 Task: Create Card Sales Call Scheduling in Board Data Analysis to Workspace Content Marketing. Create Card Compliance Review in Board IT Infrastructure Management to Workspace Content Marketing. Create Card Sales Call Scheduling in Board Social Media Community Building and Engagement to Workspace Content Marketing
Action: Mouse moved to (56, 251)
Screenshot: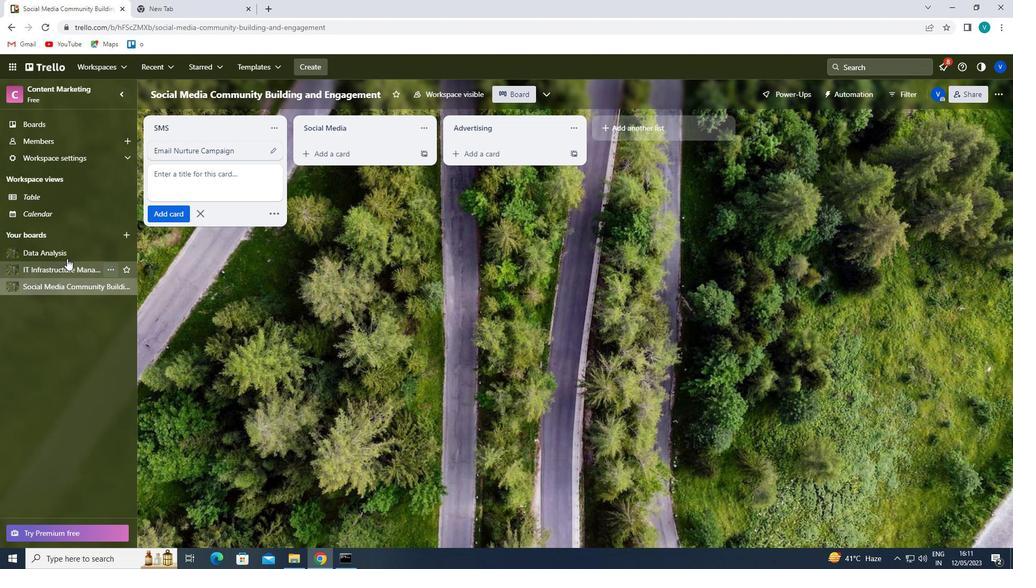 
Action: Mouse pressed left at (56, 251)
Screenshot: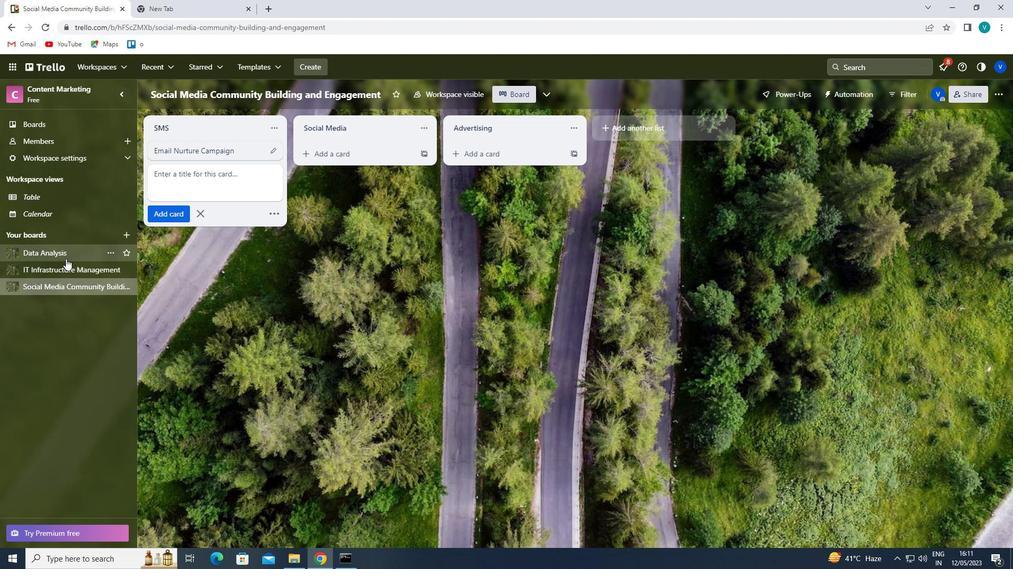 
Action: Mouse moved to (332, 147)
Screenshot: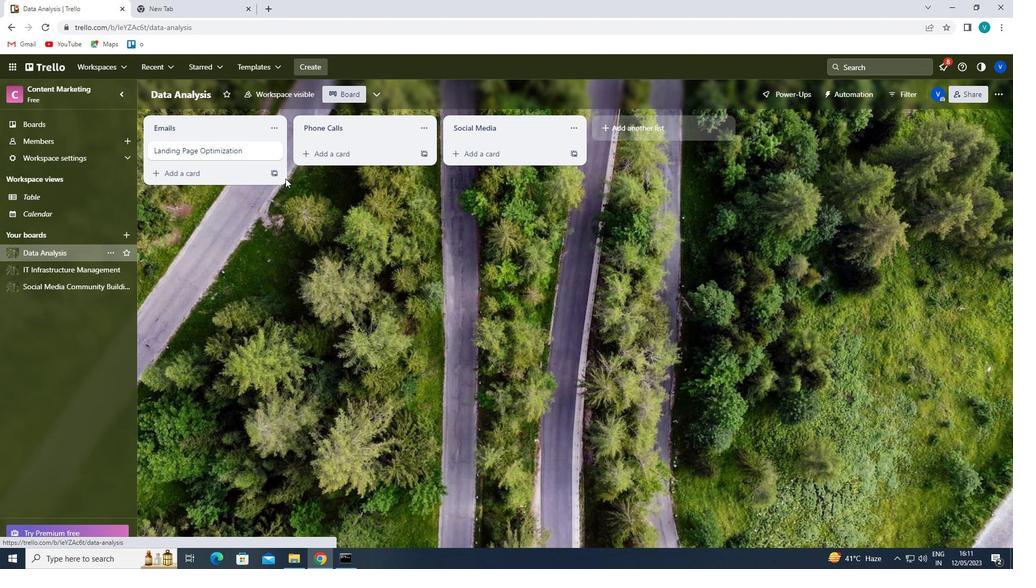 
Action: Mouse pressed left at (332, 147)
Screenshot: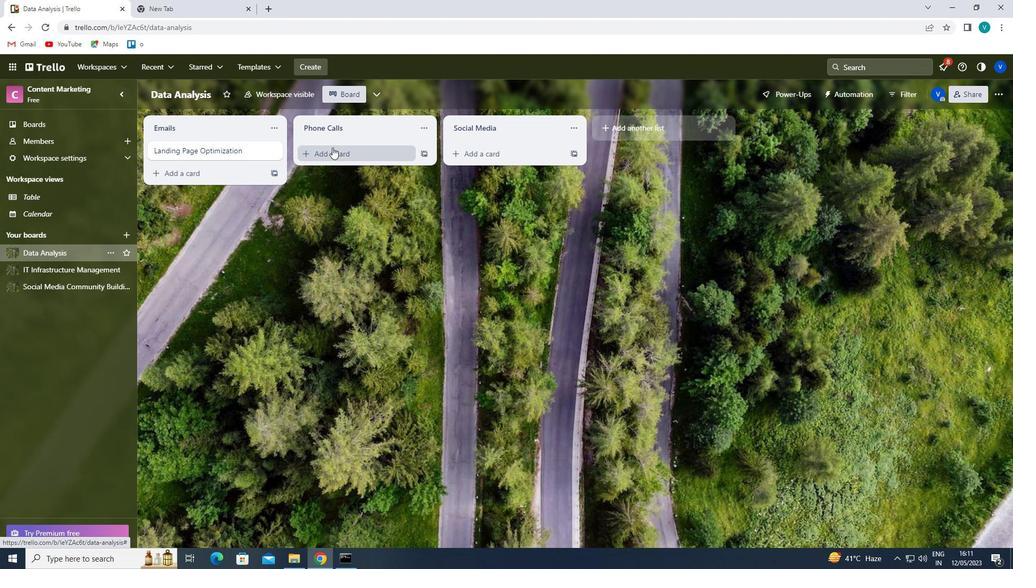 
Action: Key pressed <Key.shift>CALL<Key.space><Key.shift>SCHEDULING<Key.enter>
Screenshot: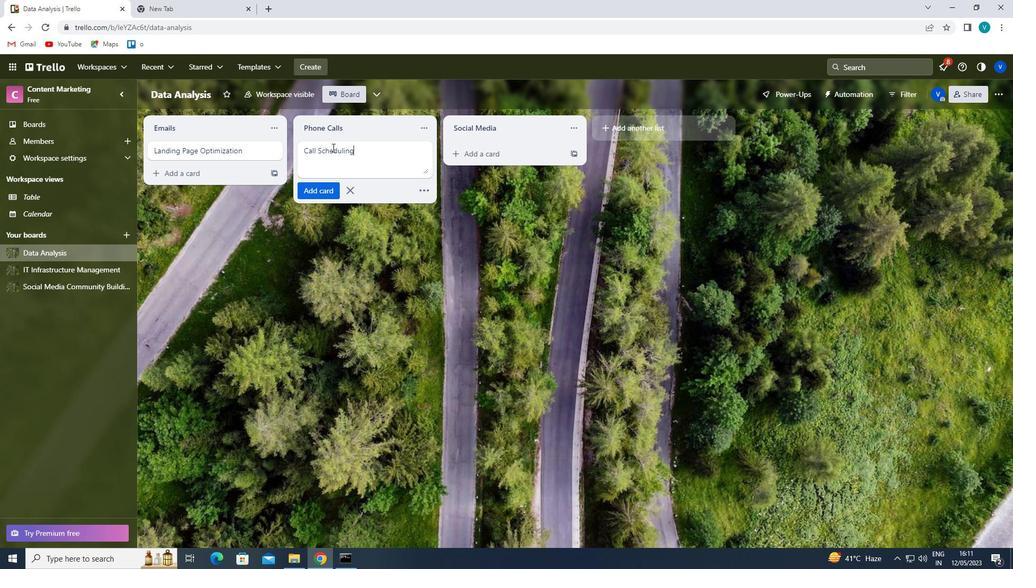 
Action: Mouse moved to (58, 268)
Screenshot: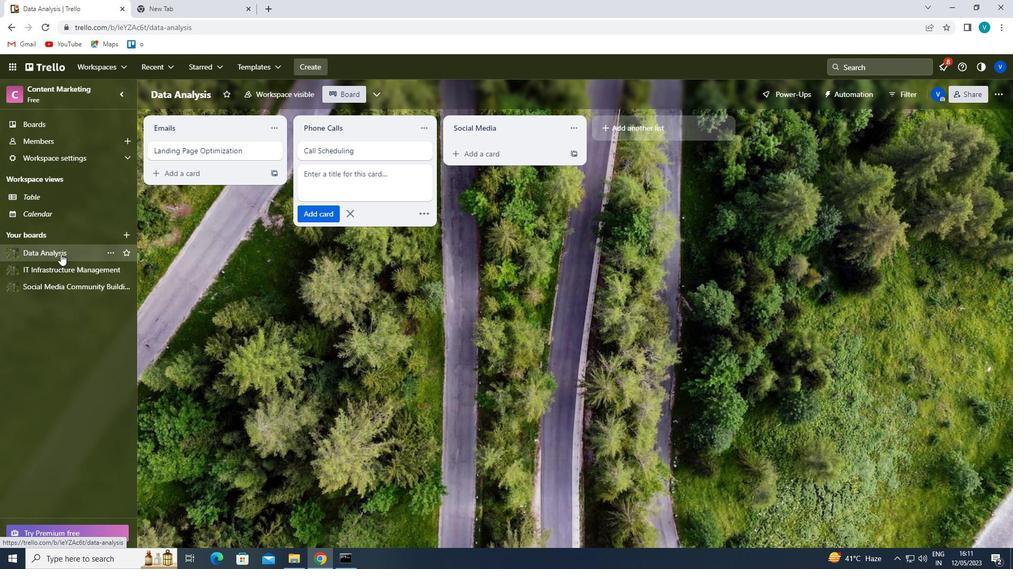 
Action: Mouse pressed left at (58, 268)
Screenshot: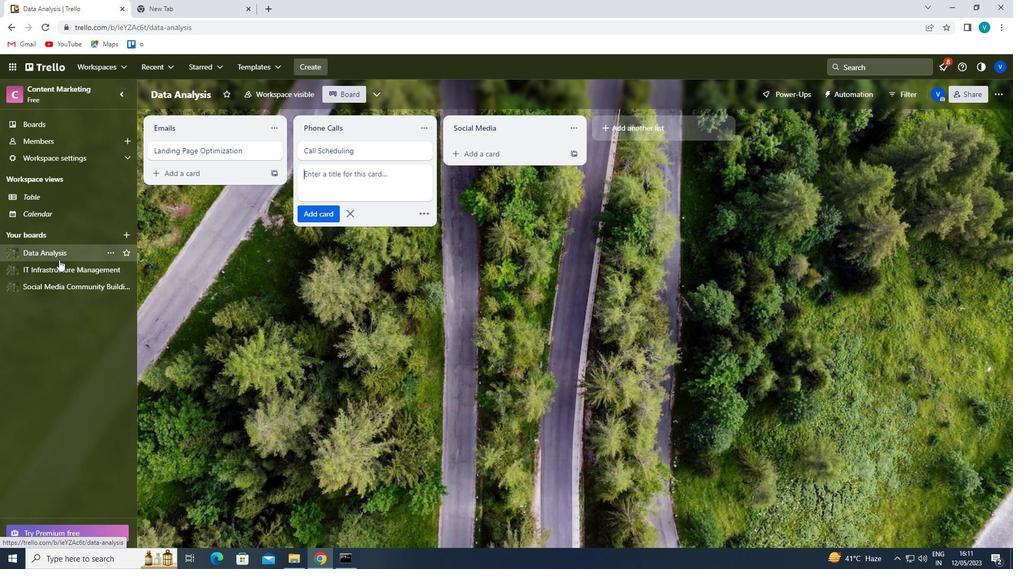 
Action: Mouse moved to (344, 155)
Screenshot: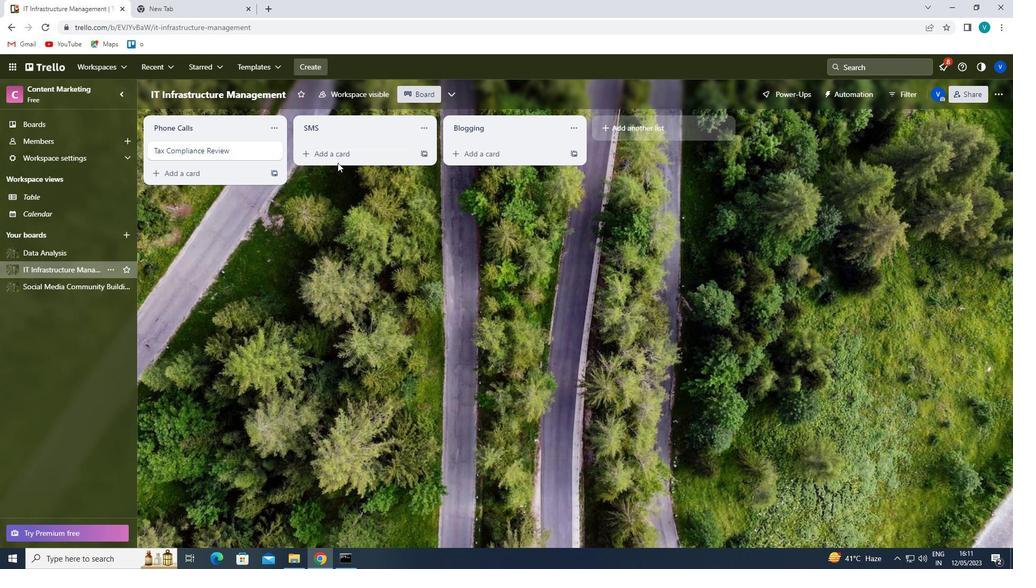 
Action: Mouse pressed left at (344, 155)
Screenshot: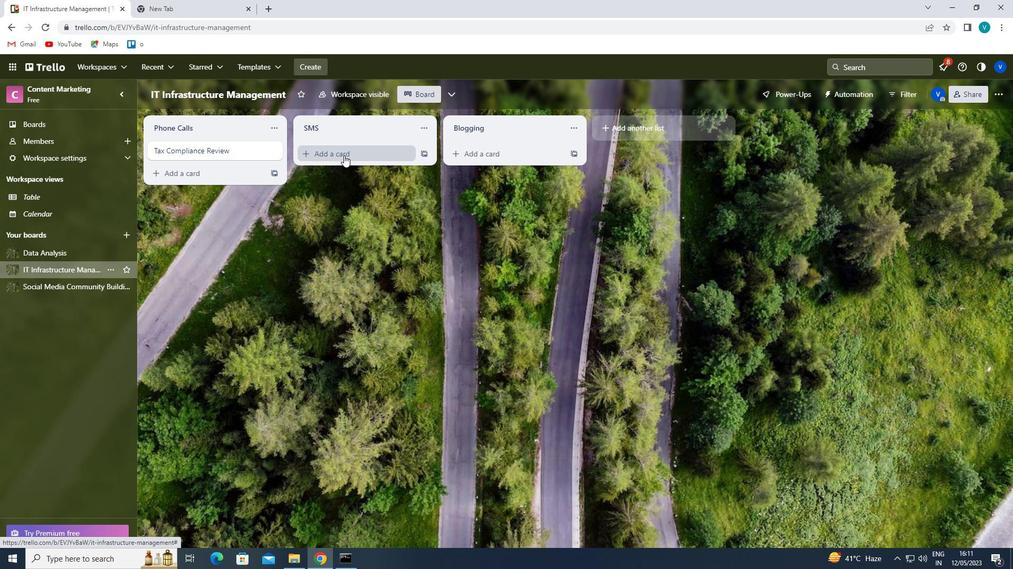 
Action: Key pressed <Key.shift>COMPLIANCE<Key.space><Key.shift>REVIEW<Key.enter>
Screenshot: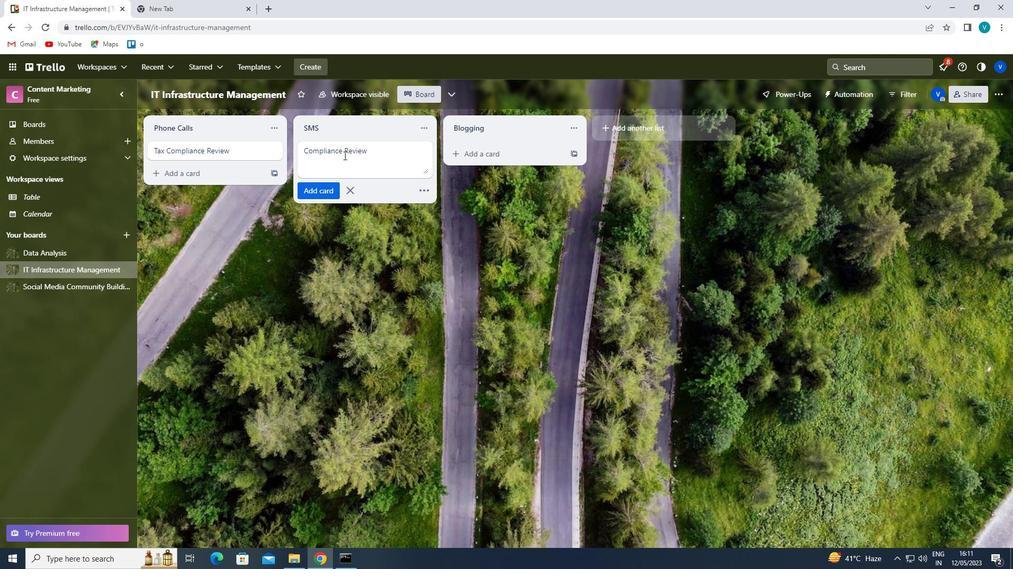 
Action: Mouse moved to (60, 287)
Screenshot: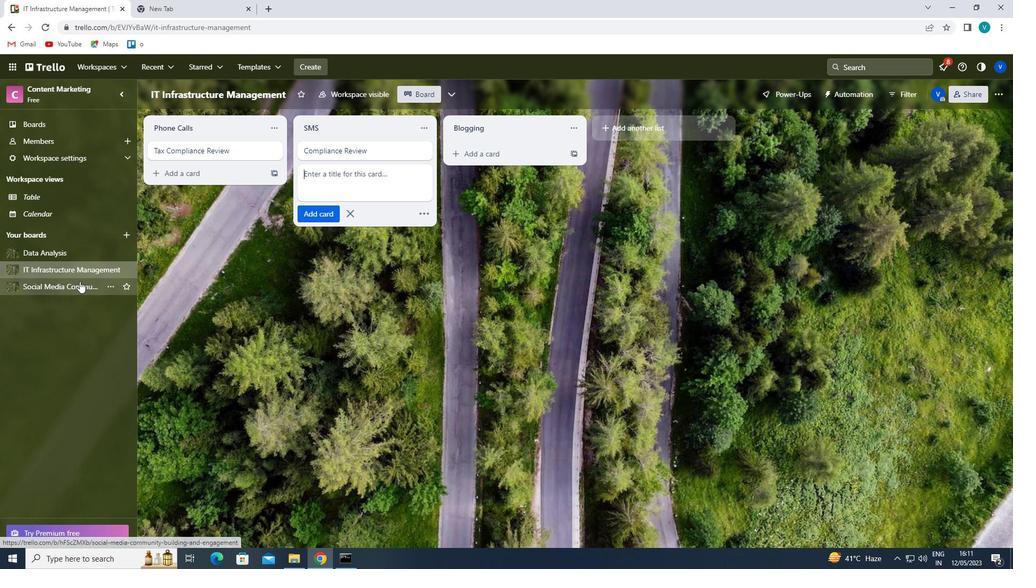 
Action: Mouse pressed left at (60, 287)
Screenshot: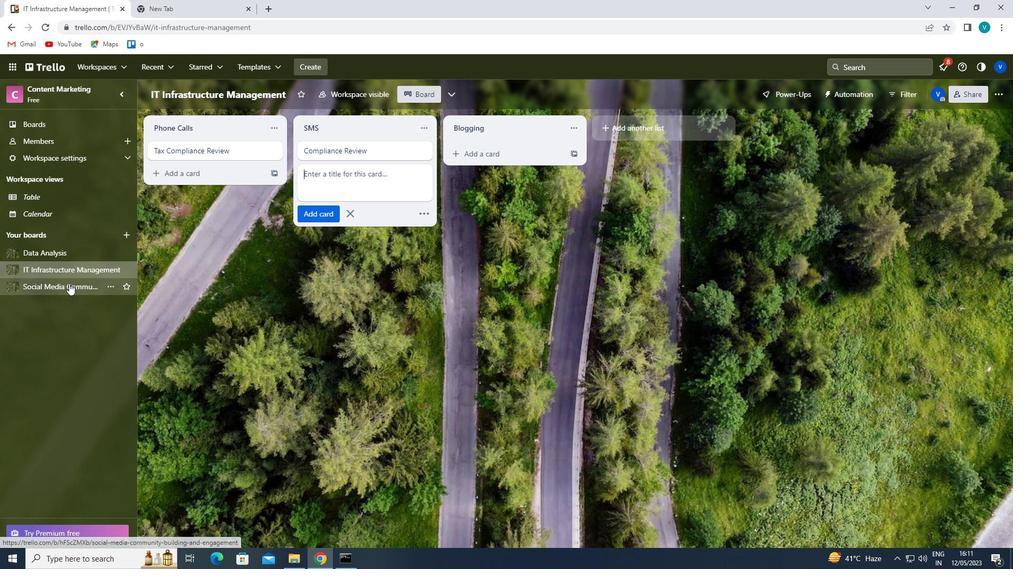 
Action: Mouse moved to (344, 152)
Screenshot: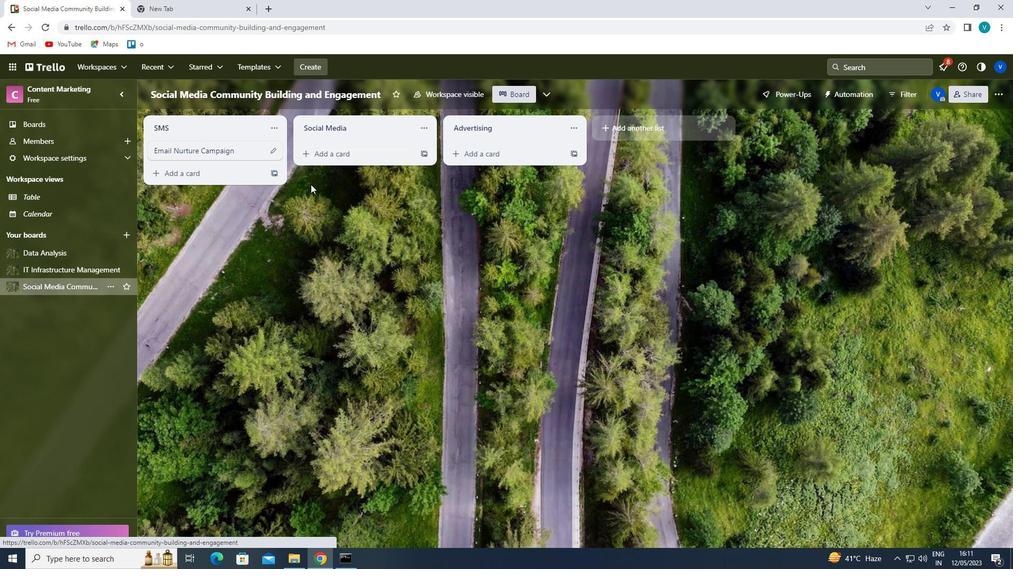 
Action: Mouse pressed left at (344, 152)
Screenshot: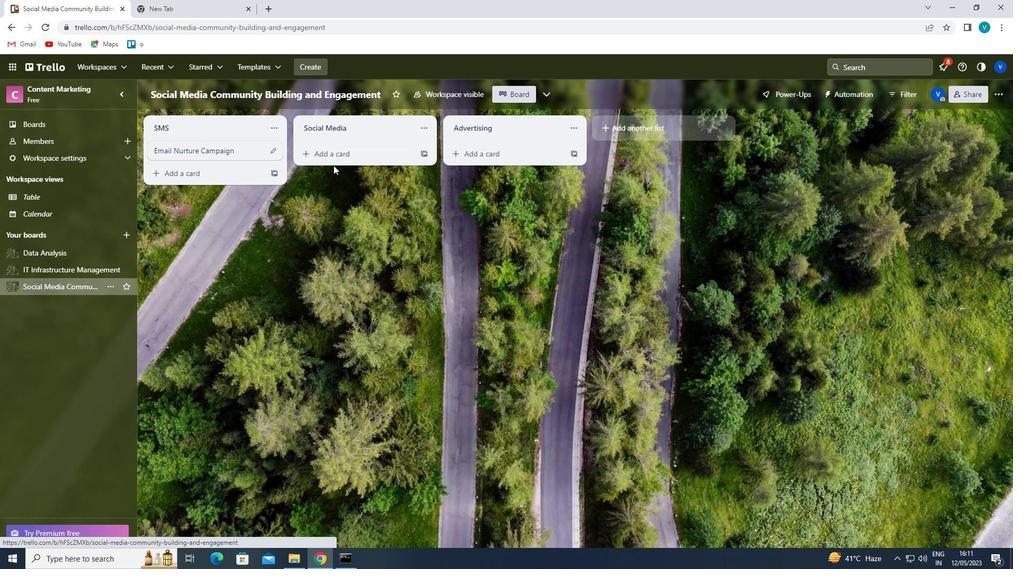 
Action: Key pressed <Key.shift>SALES<Key.space><Key.shift>CALL<Key.space><Key.shift>SCHEDULING<Key.enter>
Screenshot: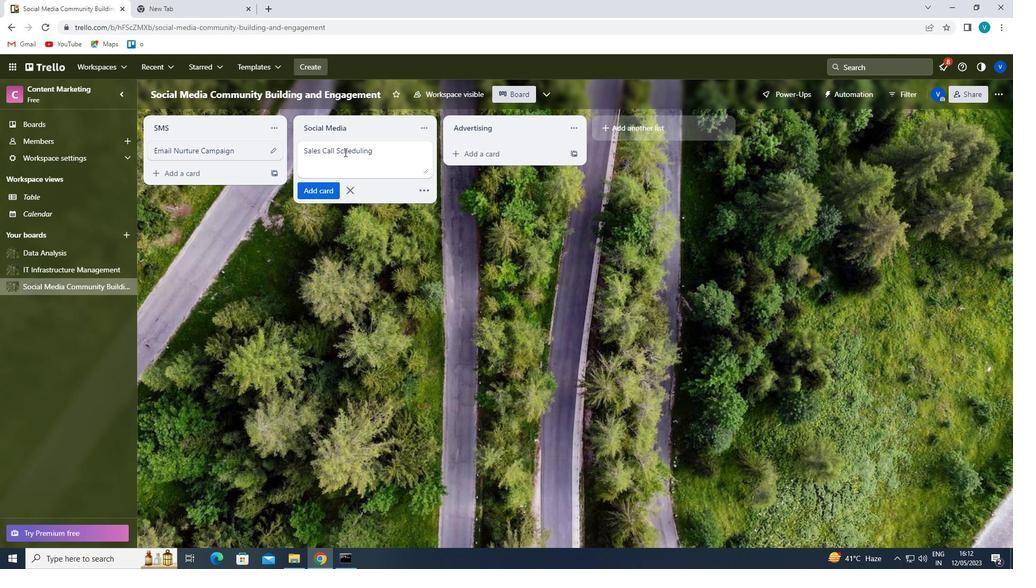 
